 Task: Create a section Agile Accelerators and in the section, add a milestone UI/UX Improvements in the project AdaptFlow
Action: Mouse moved to (167, 377)
Screenshot: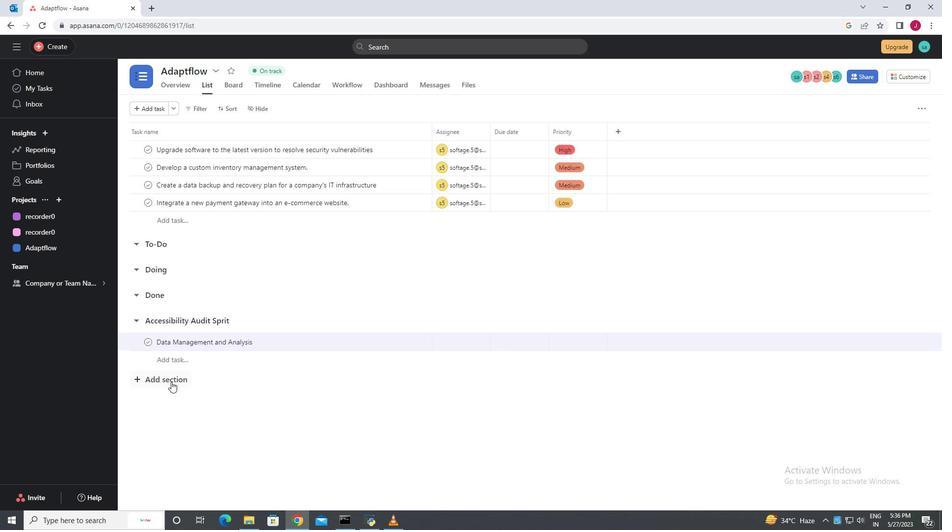
Action: Mouse pressed left at (167, 377)
Screenshot: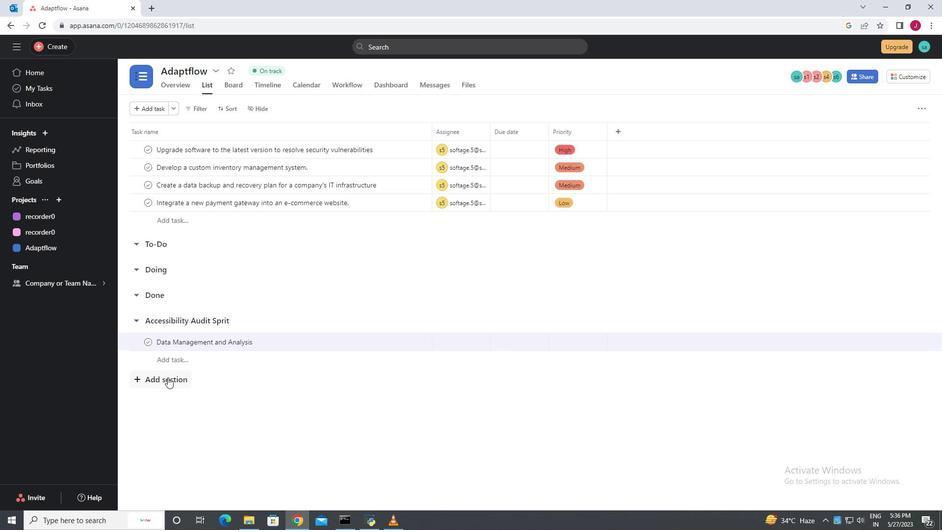 
Action: Mouse moved to (172, 385)
Screenshot: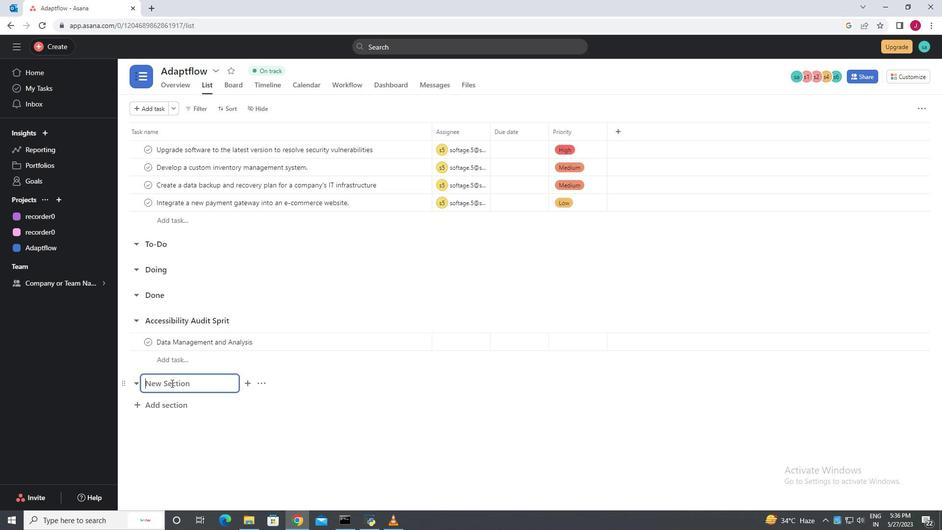 
Action: Key pressed <Key.caps_lock>A<Key.caps_lock>gile<Key.space><Key.caps_lock>A<Key.caps_lock>ccelerators<Key.enter><Key.caps_lock>UI/UX<Key.space><Key.caps_lock><Key.caps_lock>I<Key.caps_lock>mprovement<Key.space>
Screenshot: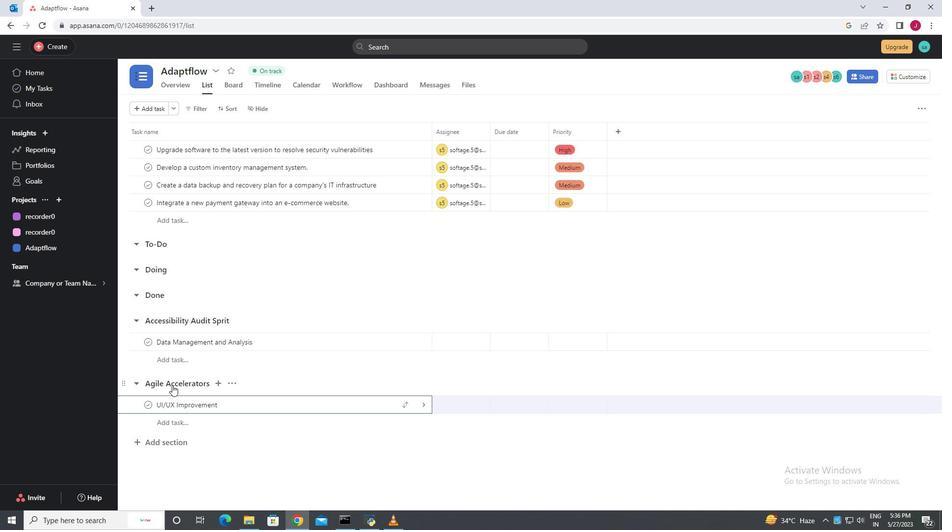 
Action: Mouse moved to (423, 404)
Screenshot: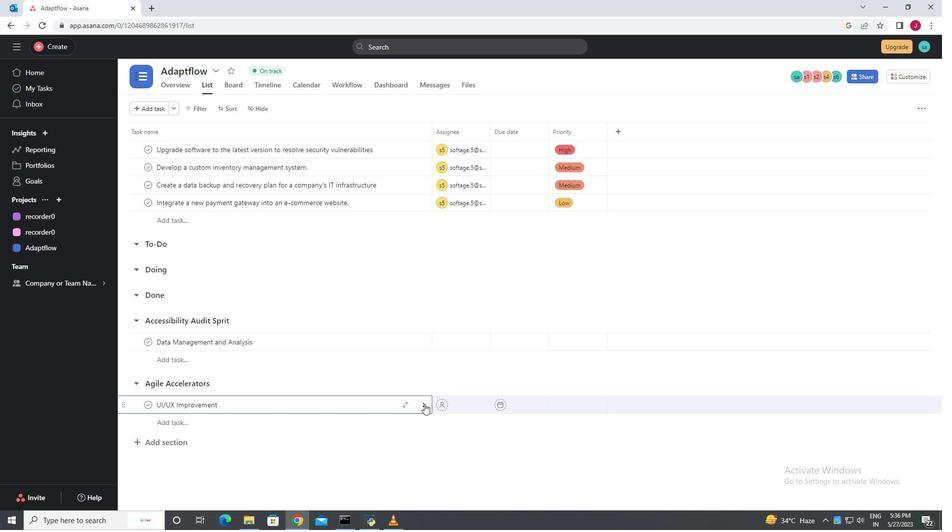 
Action: Mouse pressed left at (423, 404)
Screenshot: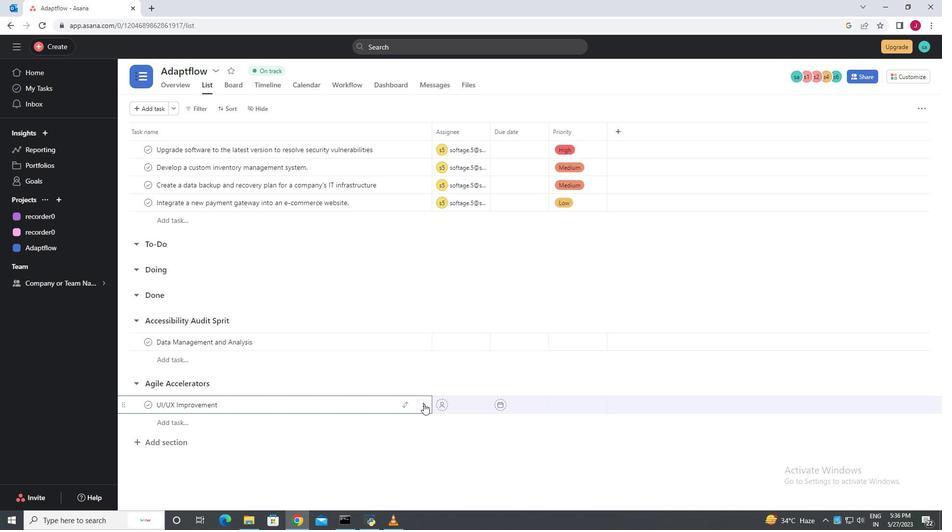 
Action: Mouse moved to (906, 109)
Screenshot: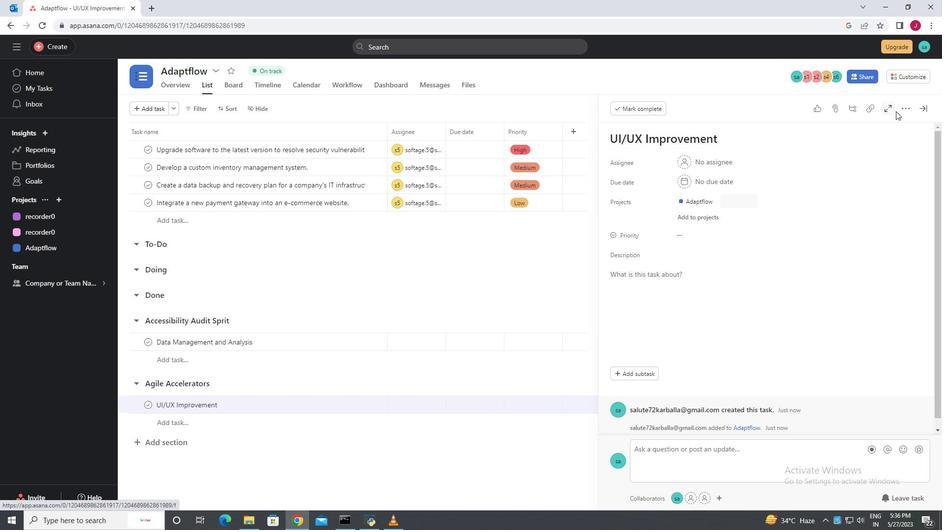 
Action: Mouse pressed left at (906, 109)
Screenshot: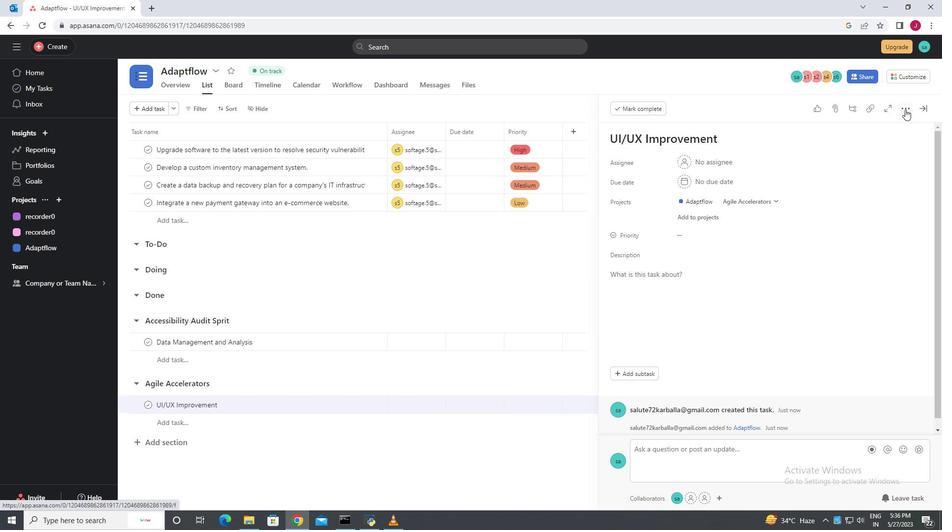 
Action: Mouse moved to (826, 148)
Screenshot: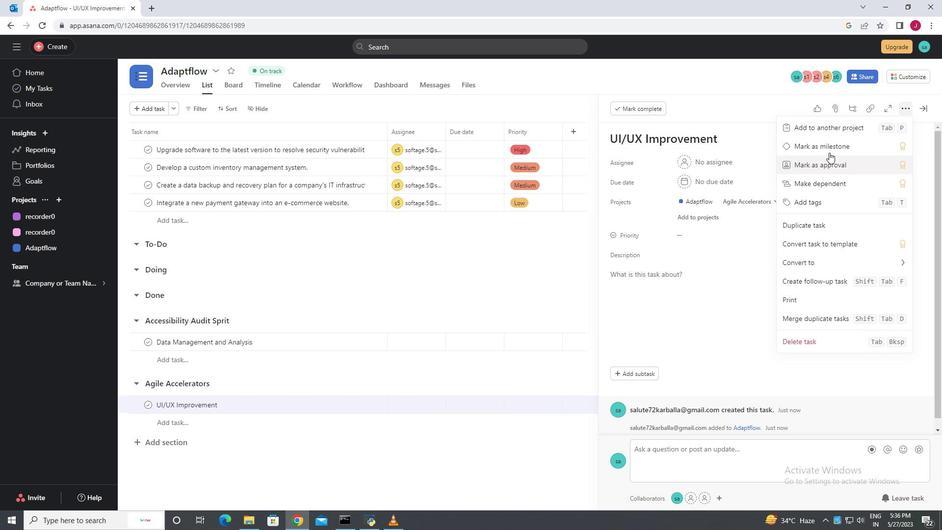 
Action: Mouse pressed left at (826, 148)
Screenshot: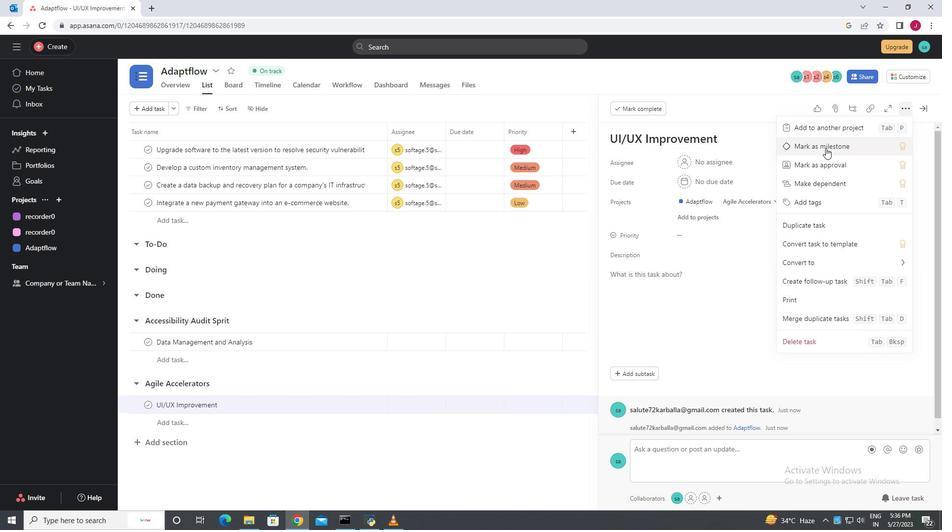 
Action: Mouse moved to (691, 82)
Screenshot: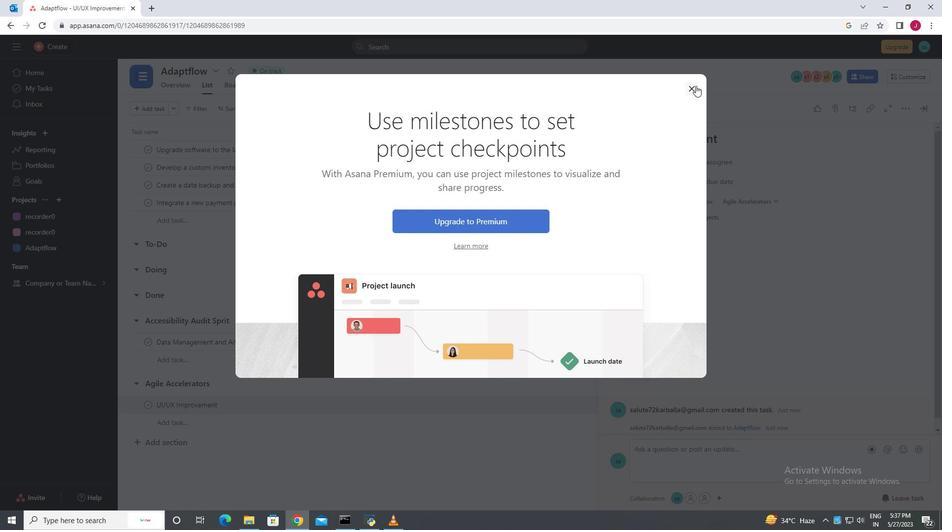 
